 Task: Schedule a meeting on June 26, 2023, from 8:00 AM to 8:30 AM.
Action: Mouse moved to (14, 71)
Screenshot: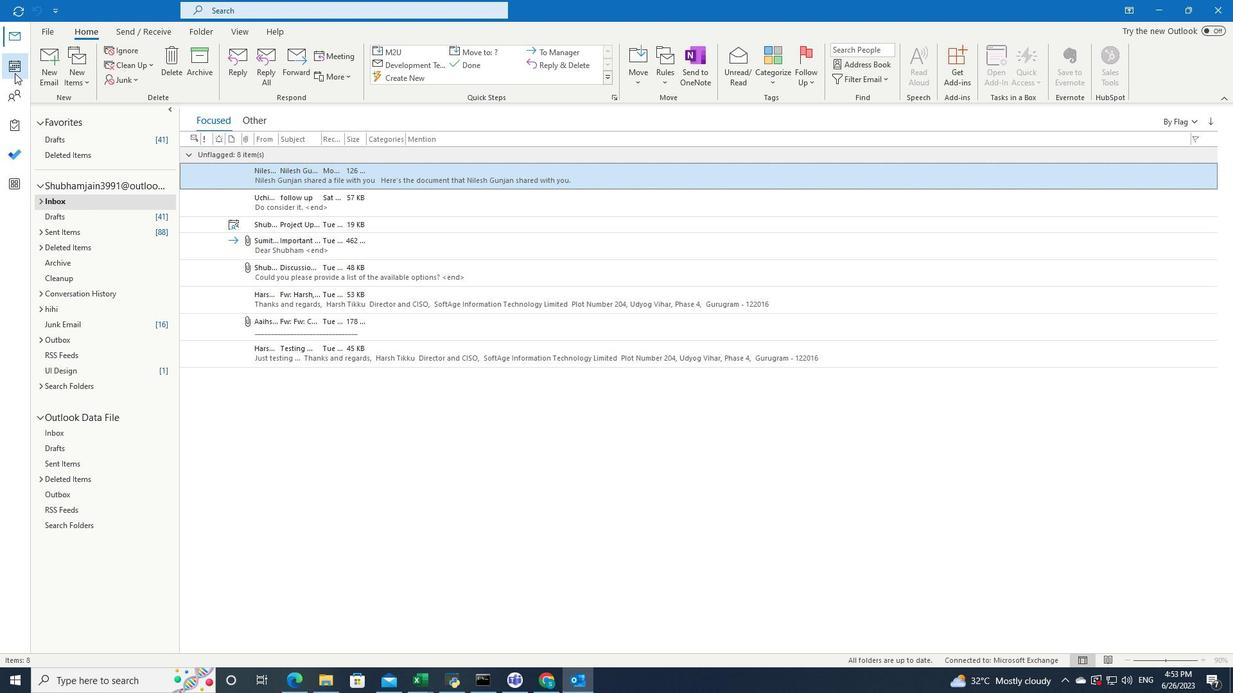 
Action: Mouse pressed left at (14, 71)
Screenshot: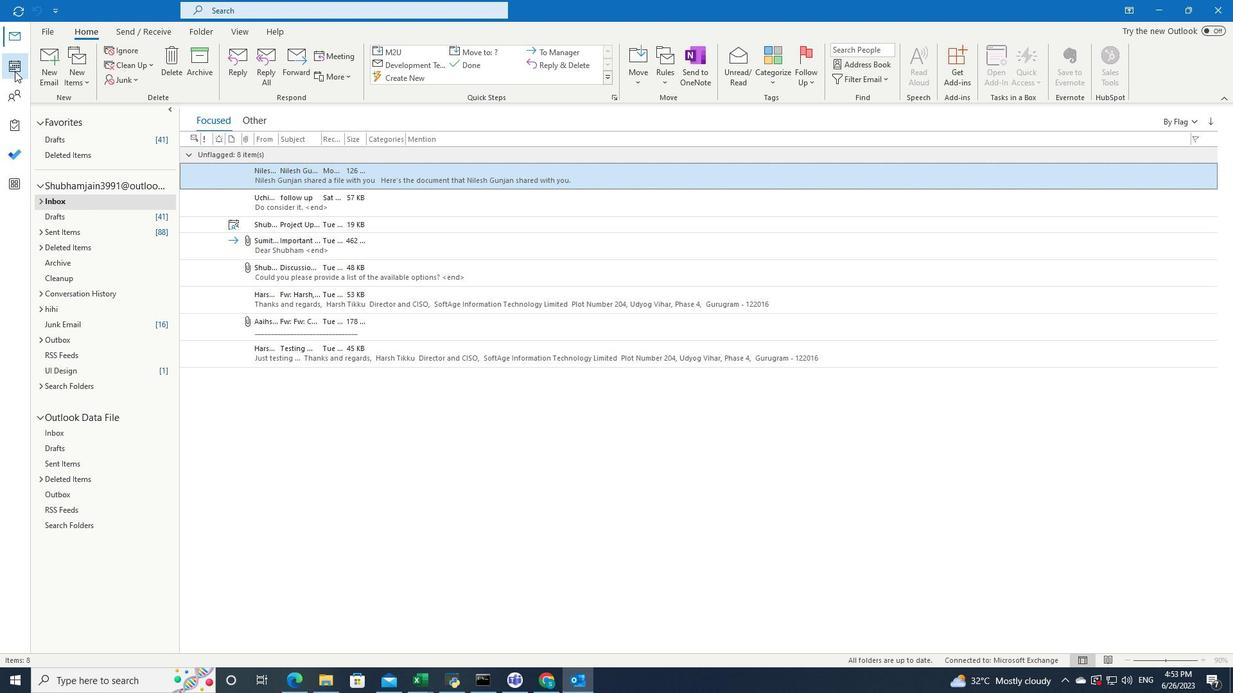 
Action: Mouse pressed left at (14, 71)
Screenshot: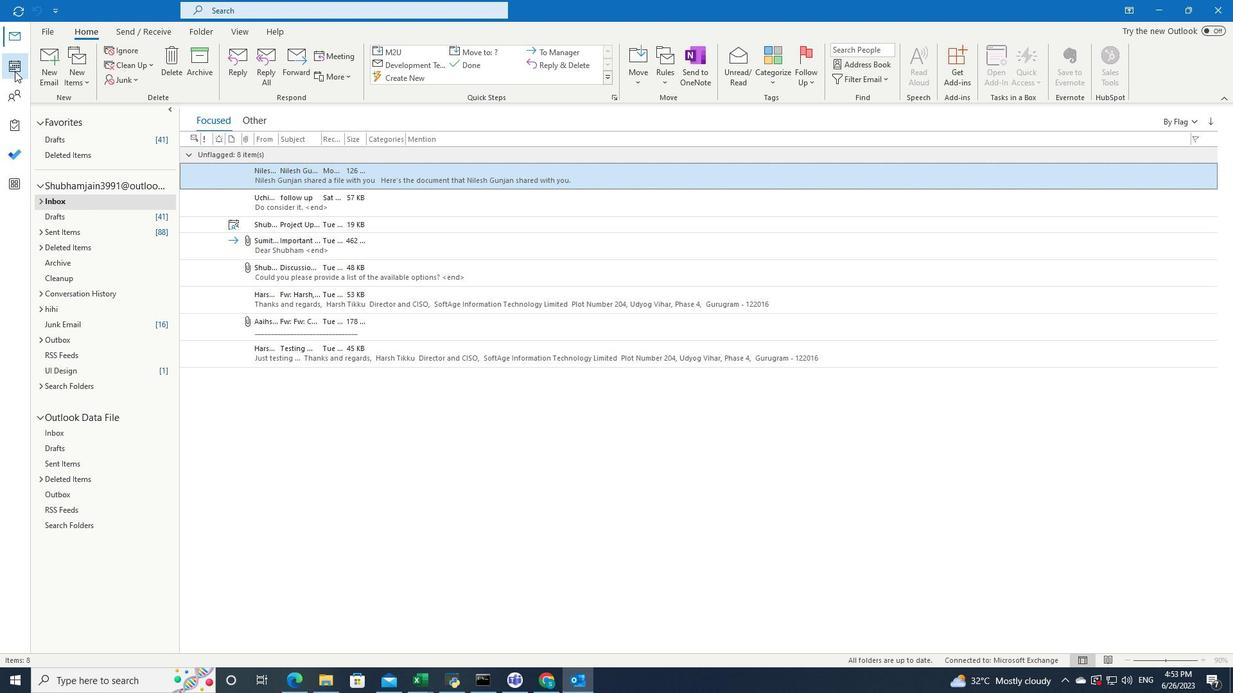 
Action: Mouse moved to (100, 66)
Screenshot: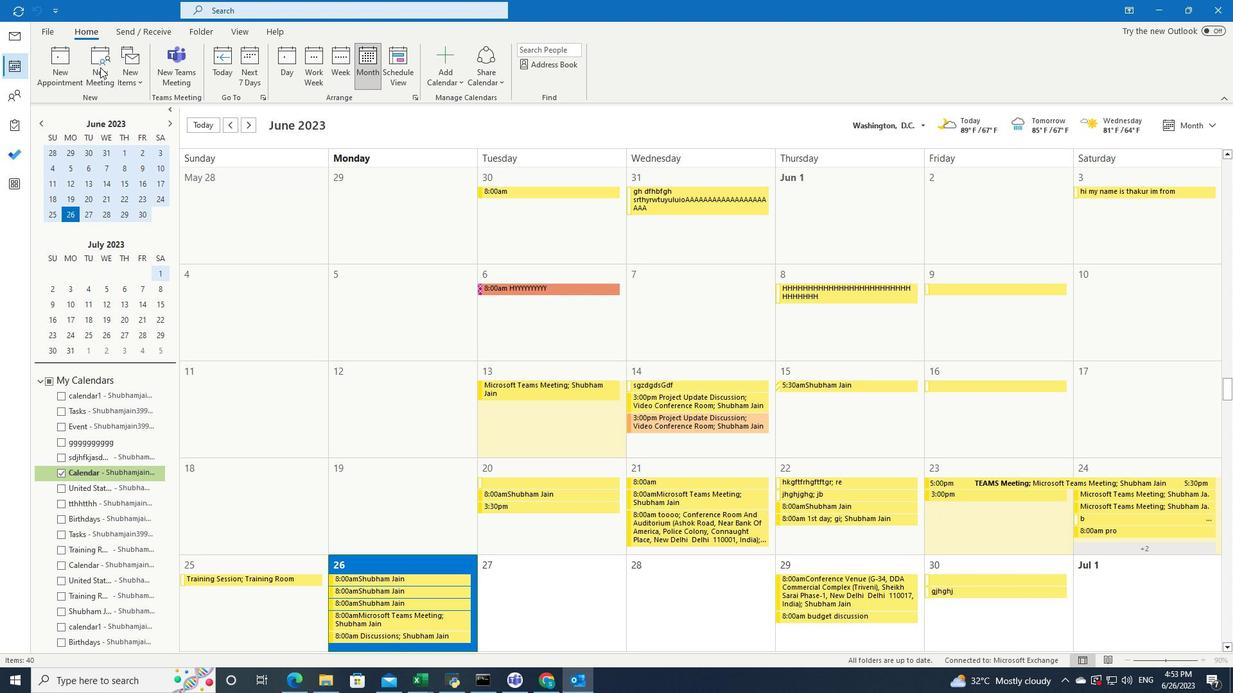 
Action: Mouse pressed left at (100, 66)
Screenshot: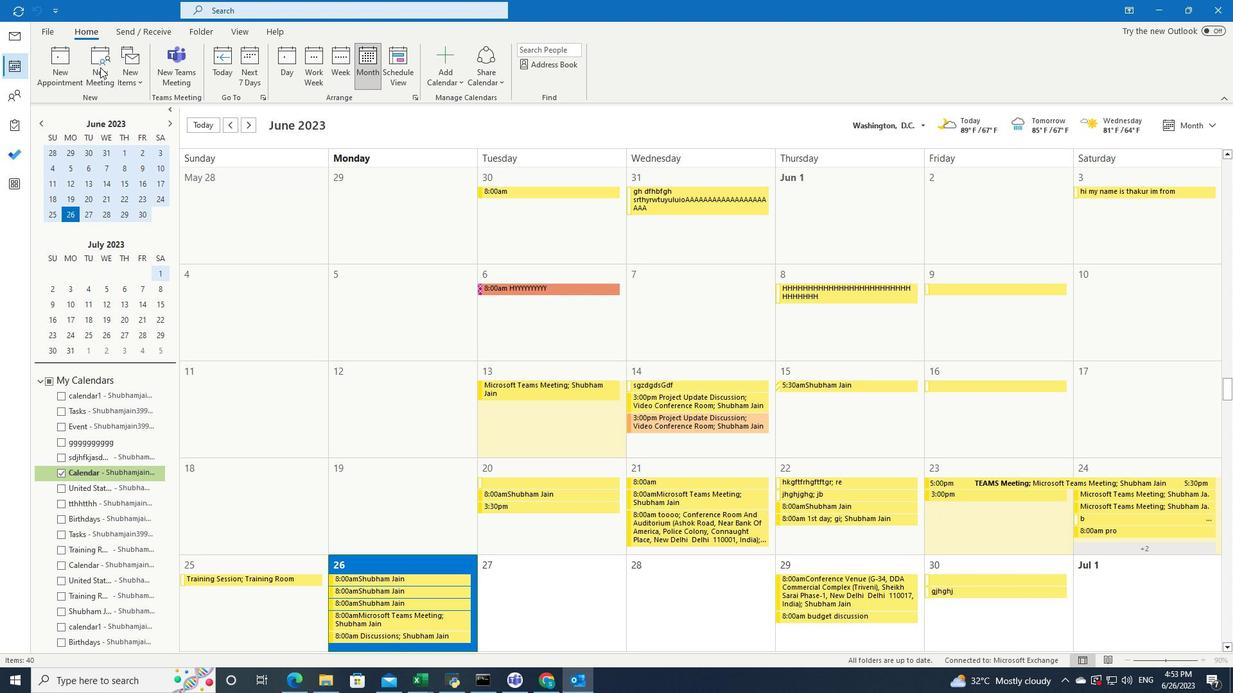 
Action: Mouse pressed left at (100, 66)
Screenshot: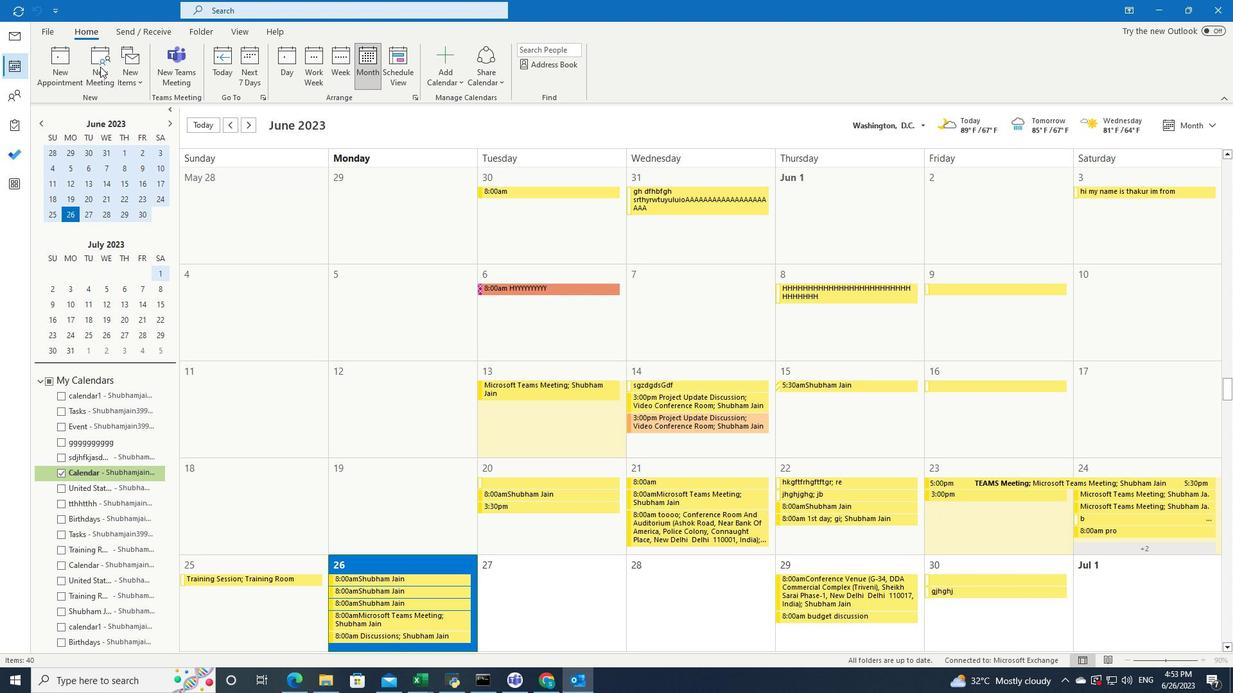 
Action: Mouse moved to (682, 82)
Screenshot: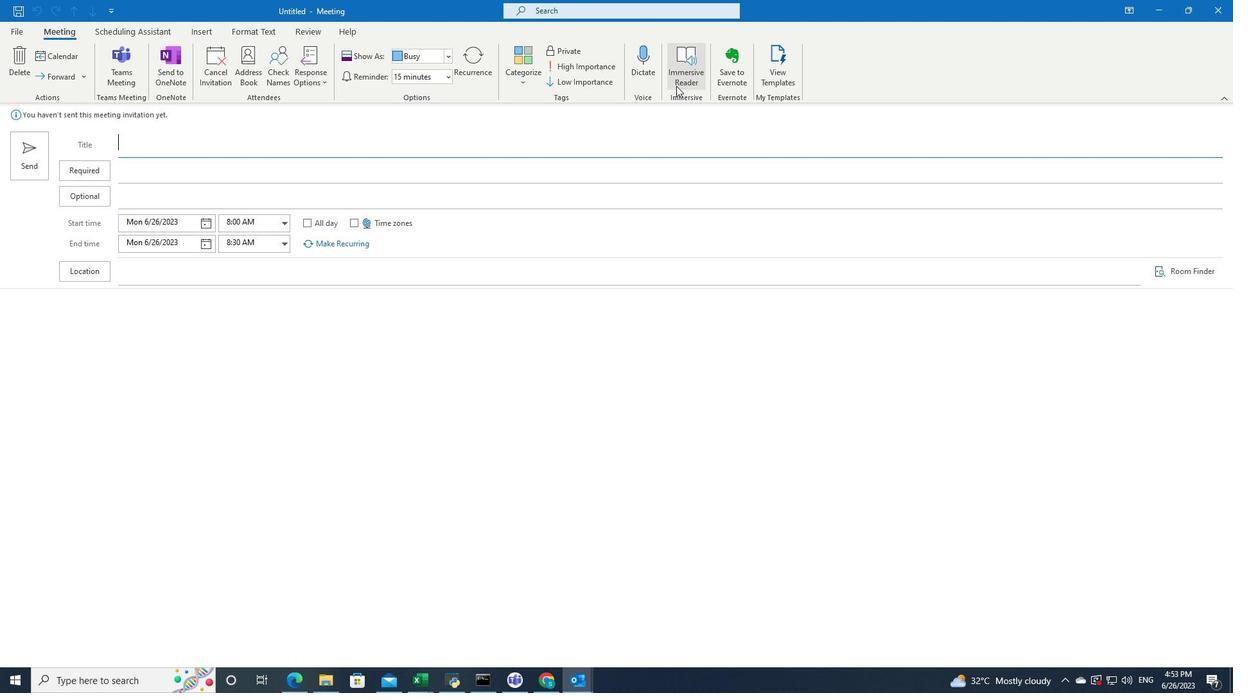 
Action: Mouse pressed left at (682, 82)
Screenshot: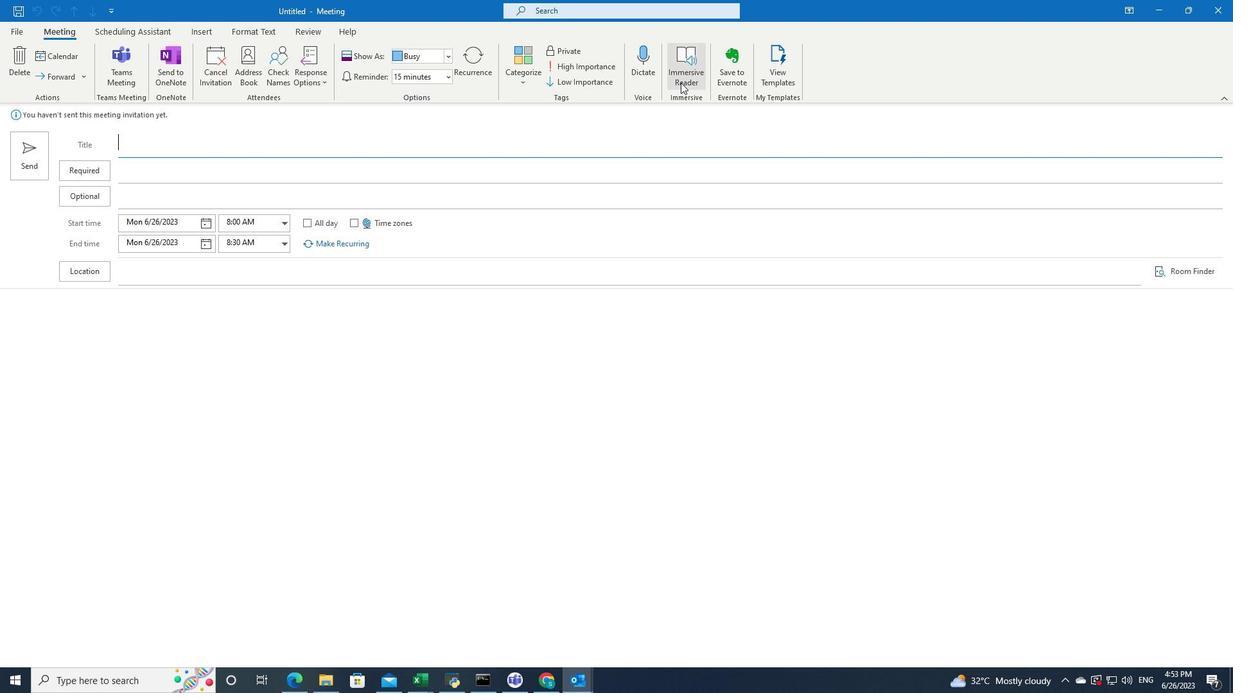 
Action: Mouse pressed left at (682, 82)
Screenshot: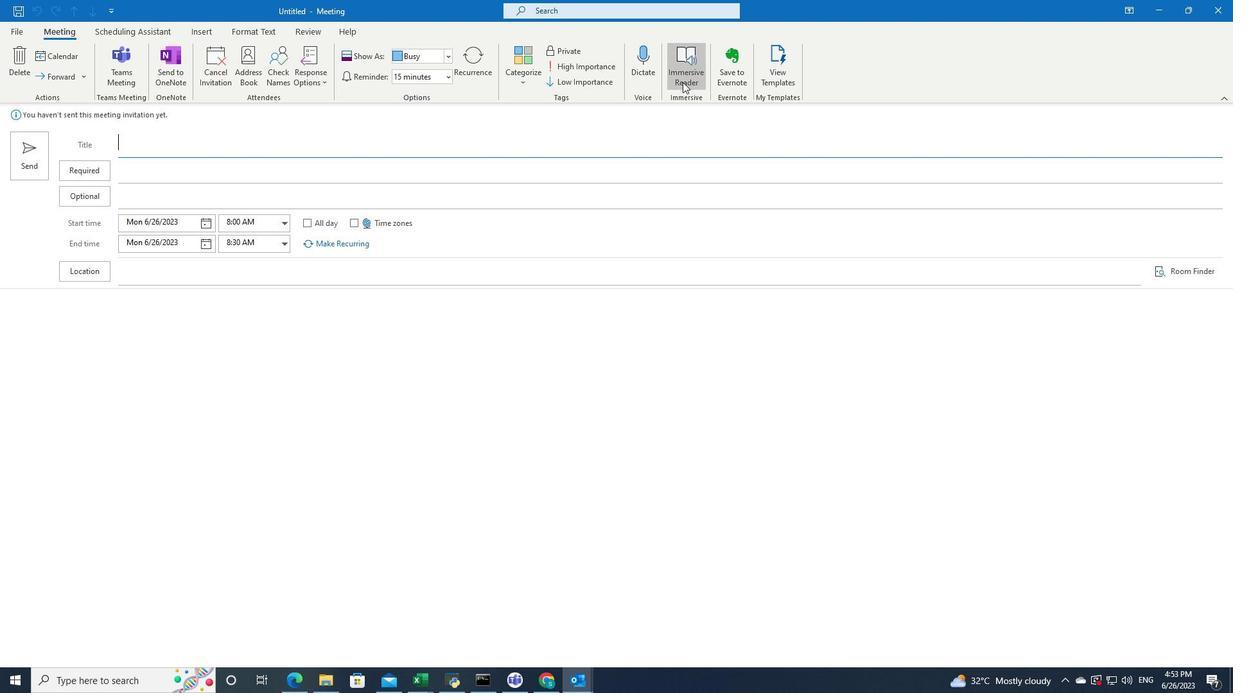 
Action: Mouse moved to (68, 345)
Screenshot: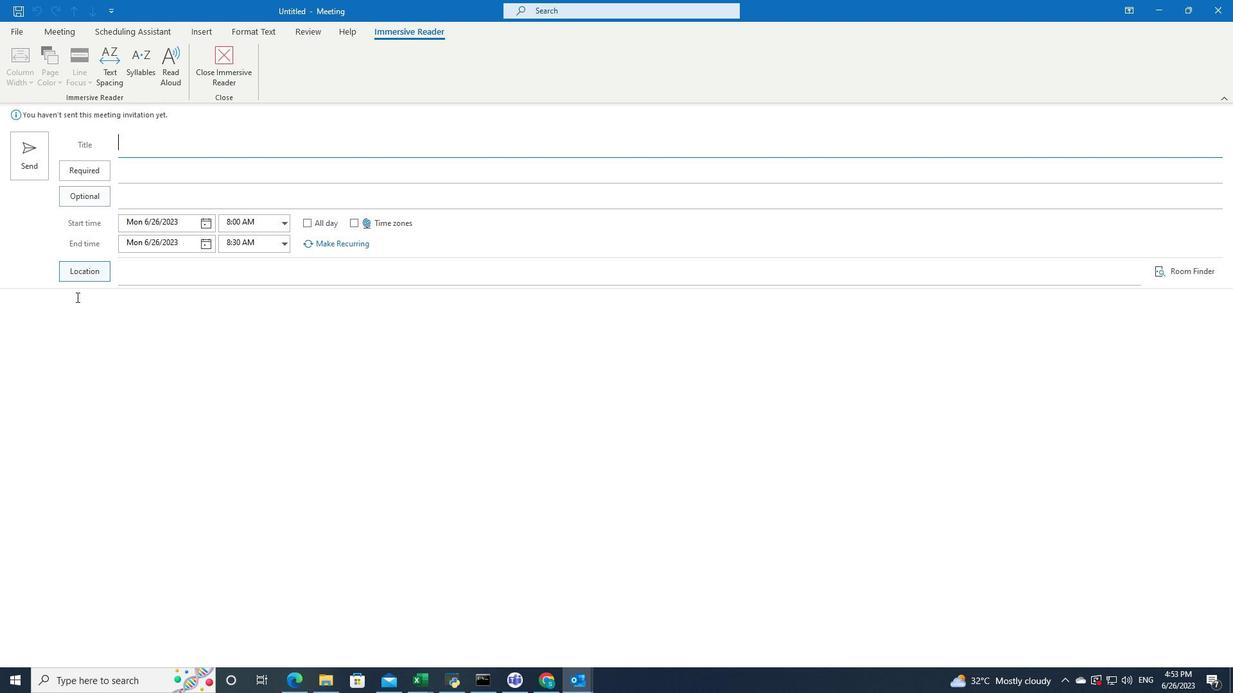 
Action: Mouse pressed left at (68, 345)
Screenshot: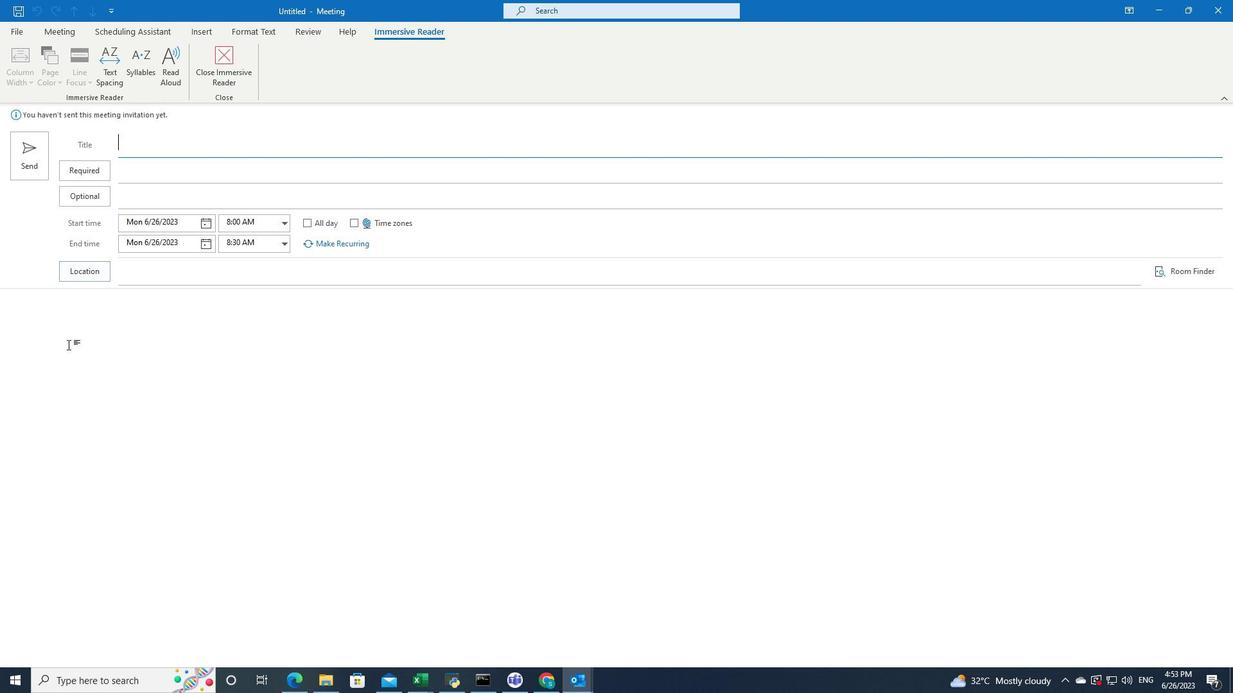 
Action: Mouse moved to (85, 80)
Screenshot: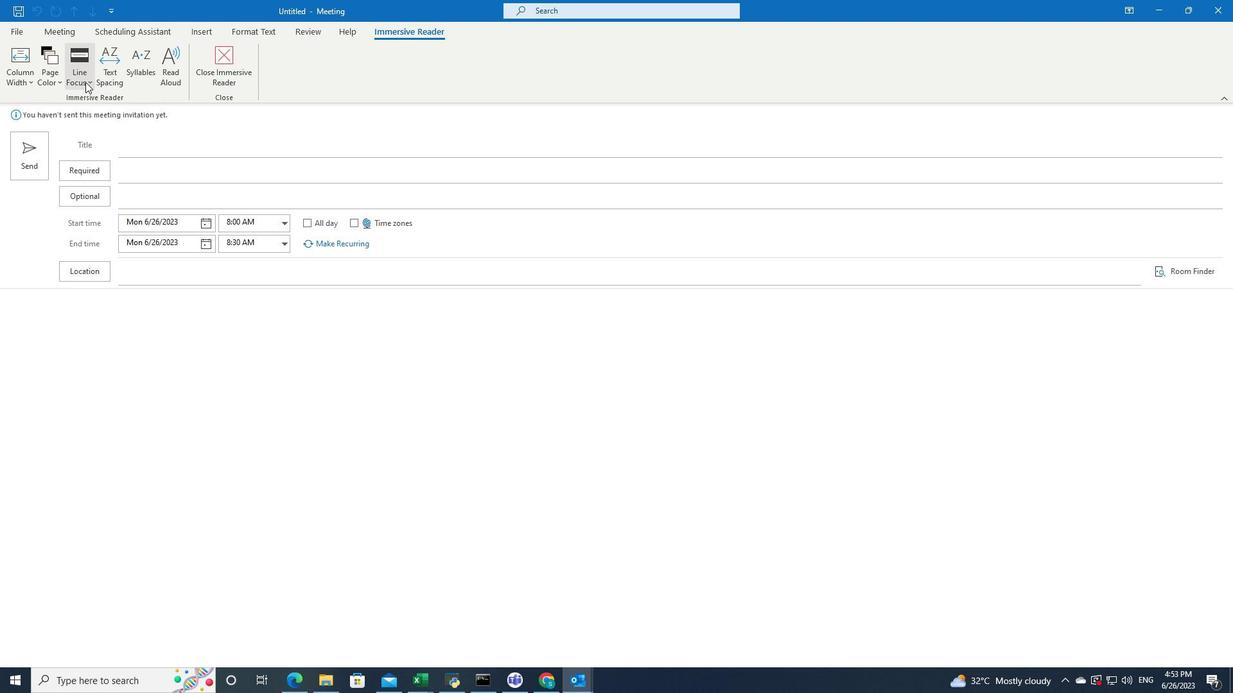 
Action: Mouse pressed left at (85, 80)
Screenshot: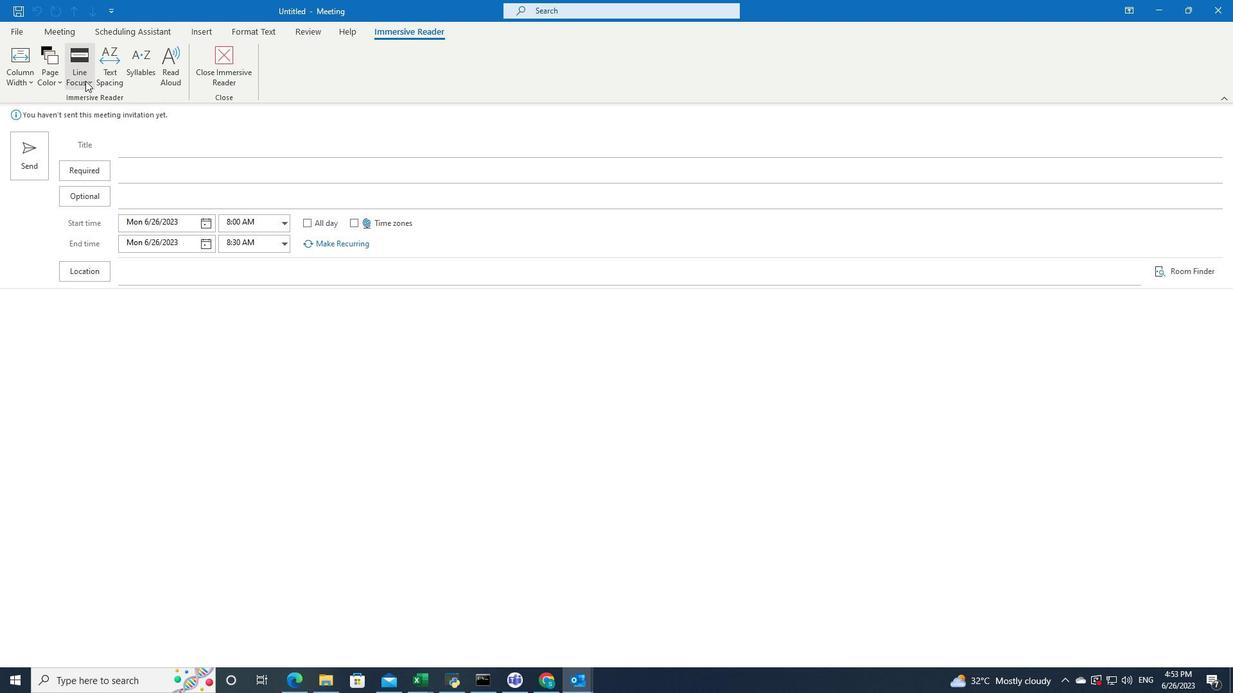 
Action: Mouse moved to (103, 113)
Screenshot: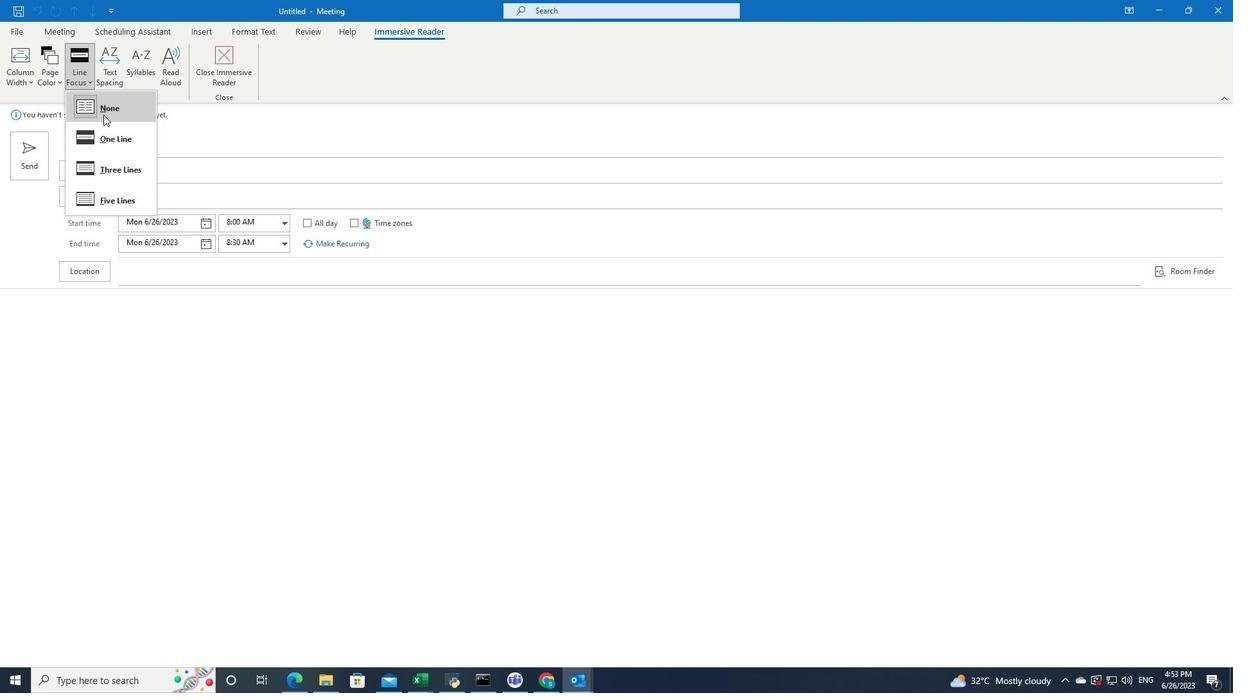 
Action: Mouse pressed left at (103, 113)
Screenshot: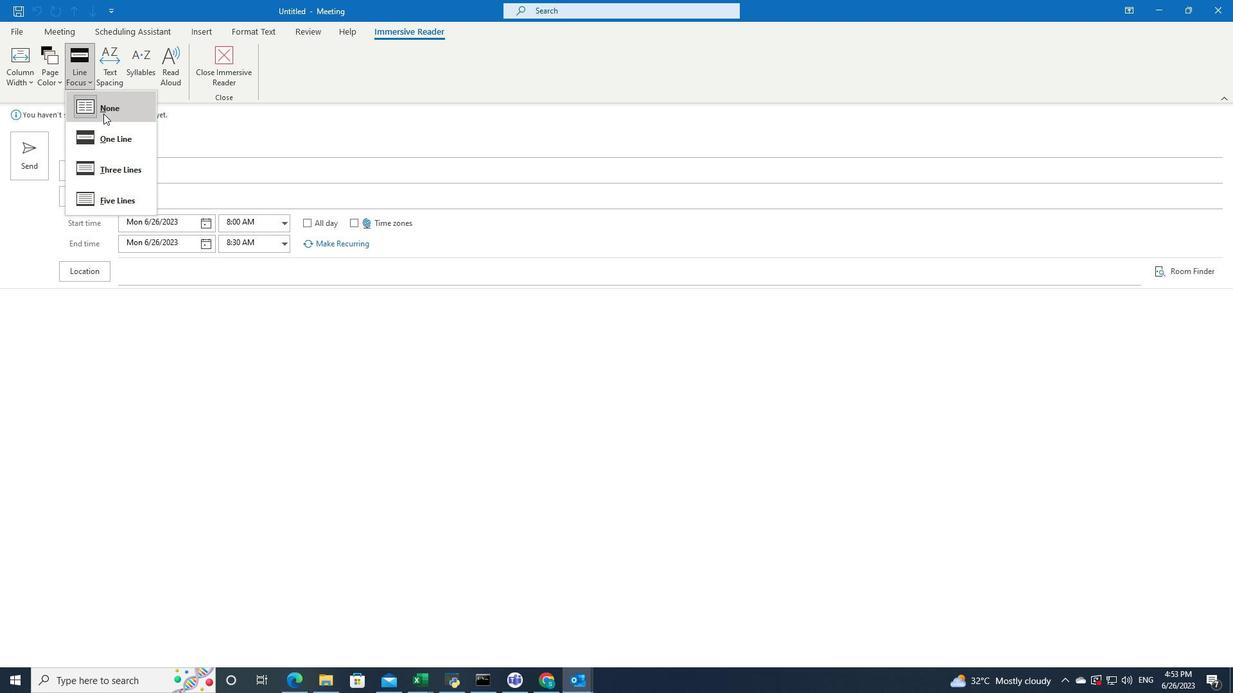 
